 Task: Select the light modern in the preferred high contrast light color theme.
Action: Mouse moved to (20, 635)
Screenshot: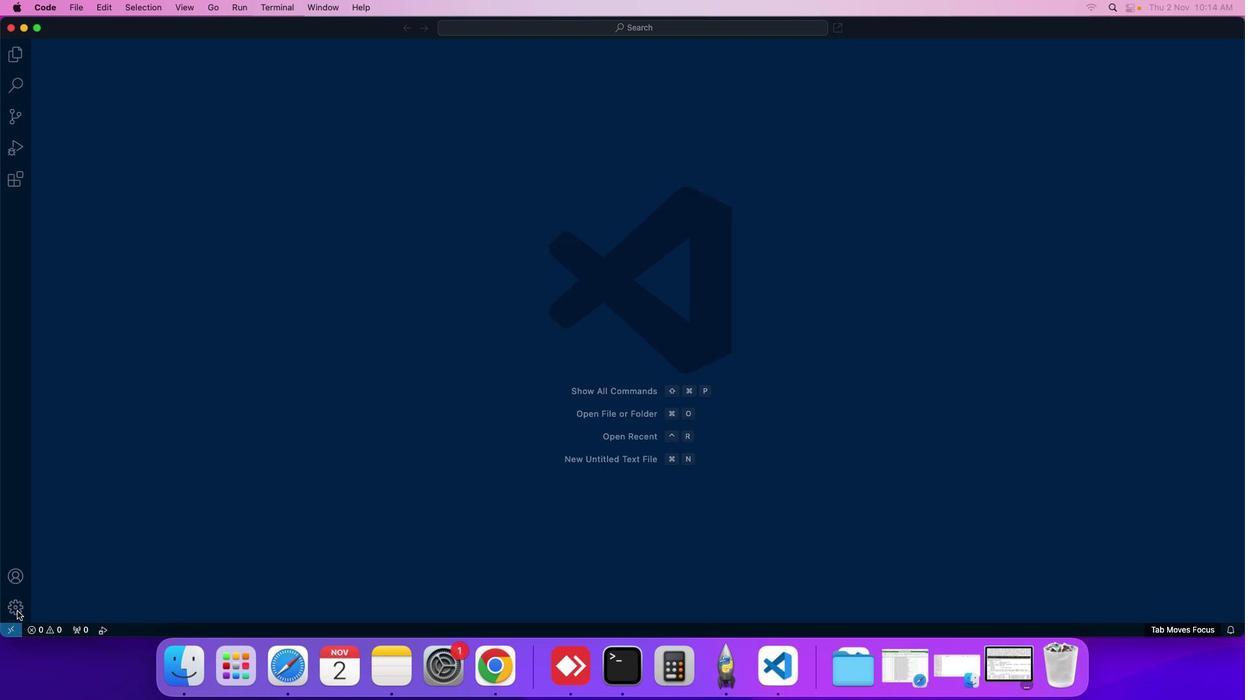 
Action: Mouse pressed left at (20, 635)
Screenshot: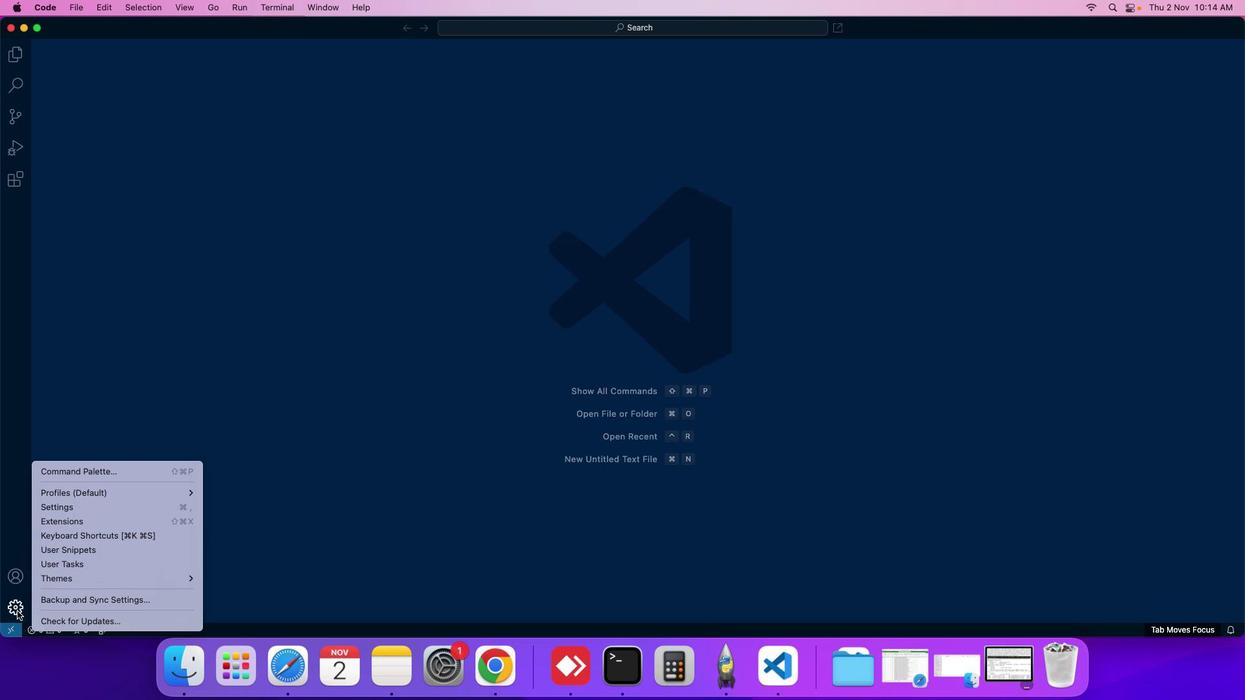 
Action: Mouse moved to (92, 513)
Screenshot: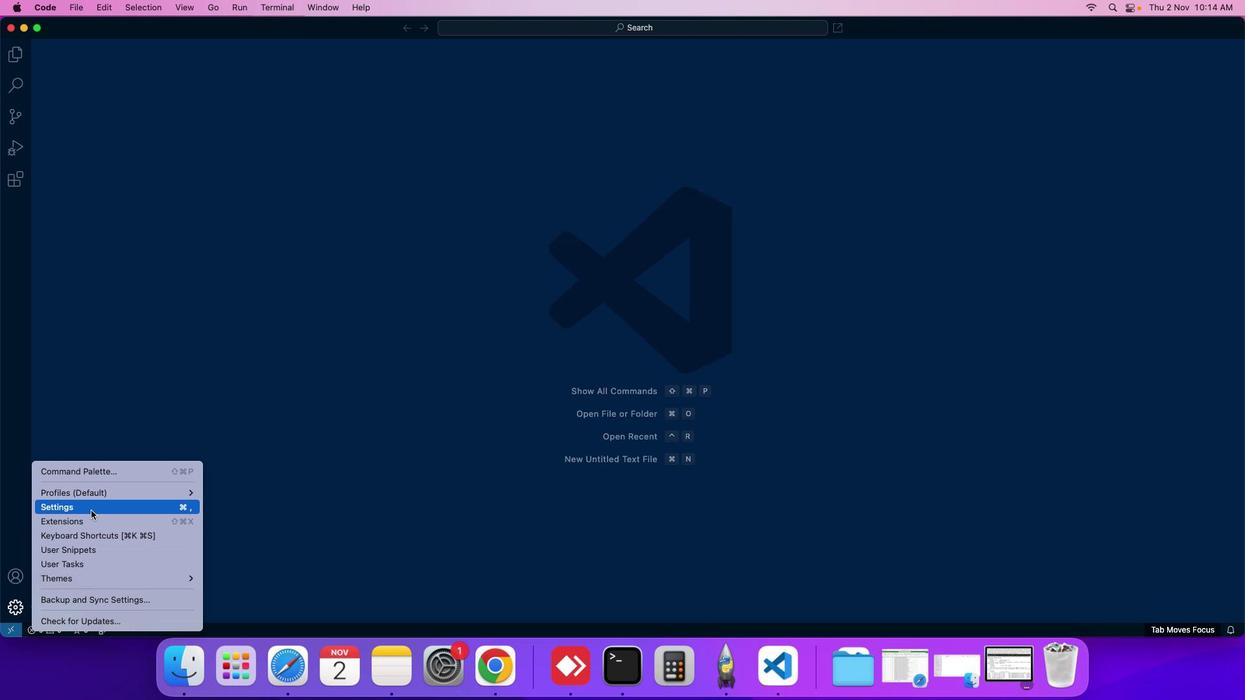 
Action: Mouse pressed left at (92, 513)
Screenshot: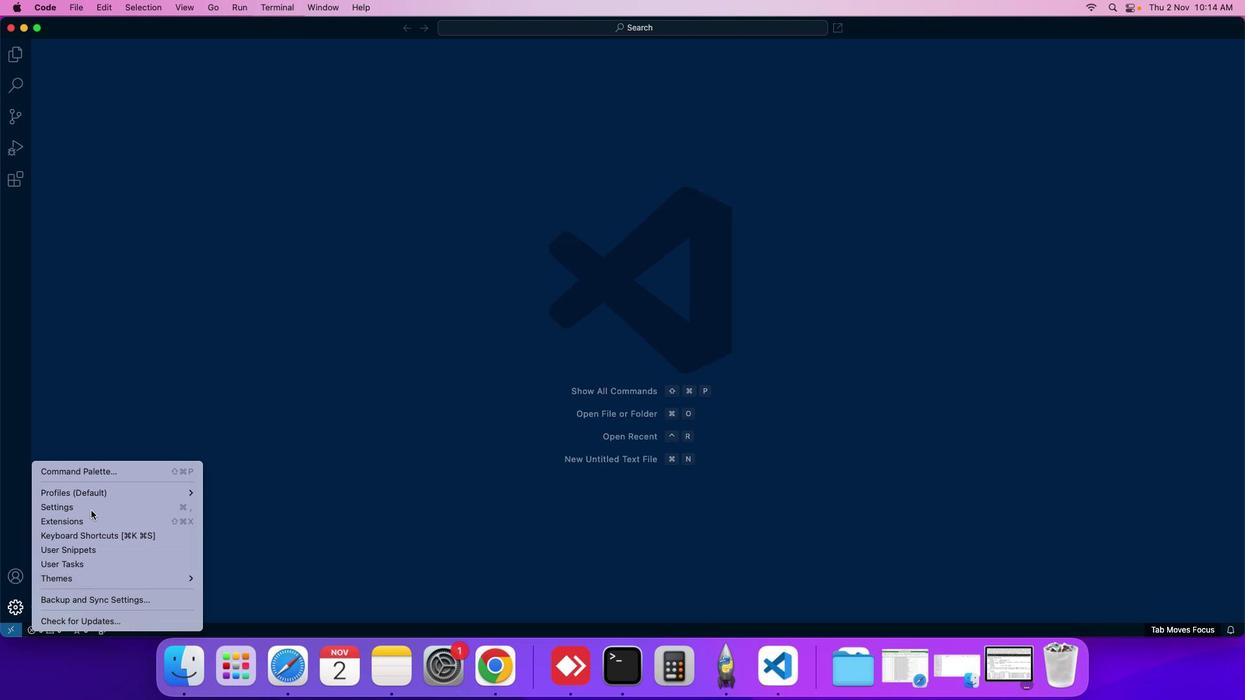 
Action: Mouse moved to (331, 87)
Screenshot: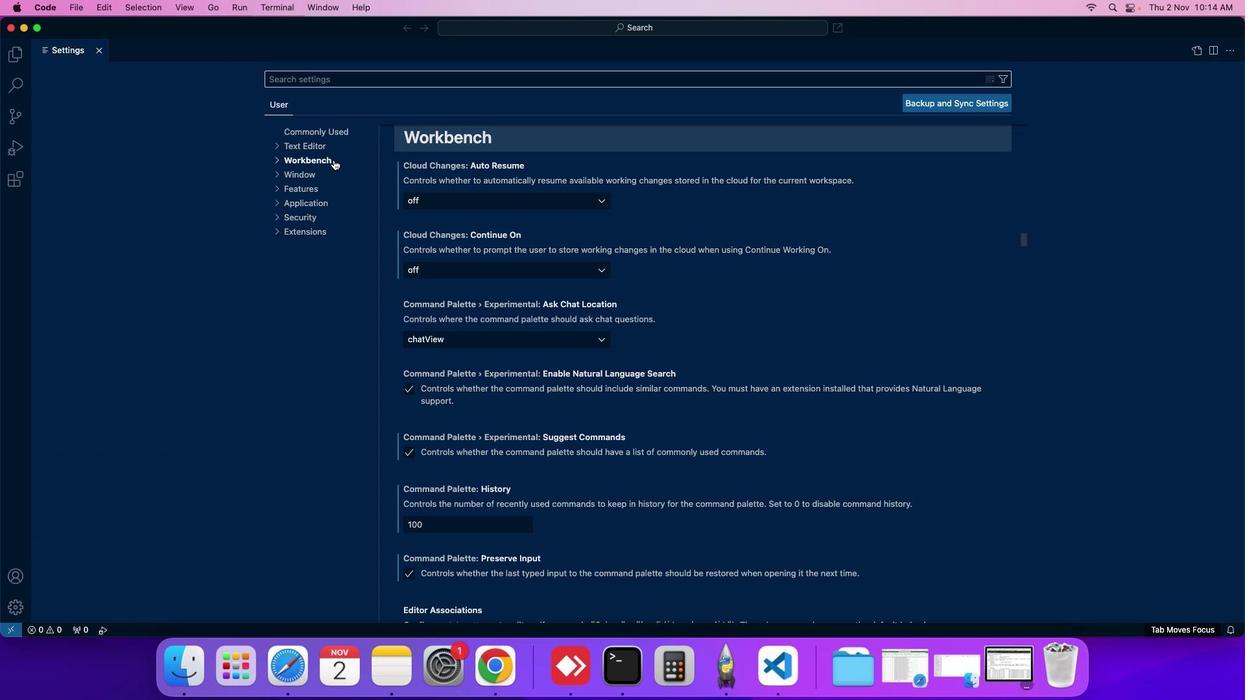
Action: Mouse pressed left at (331, 87)
Screenshot: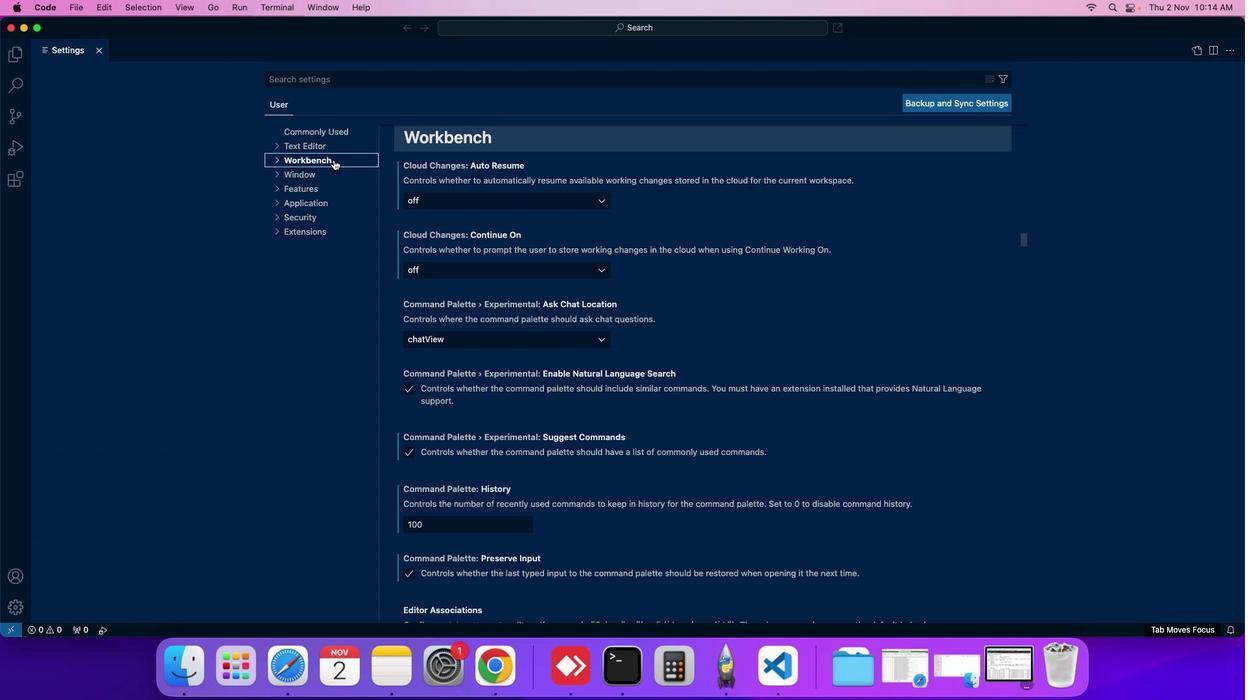 
Action: Mouse moved to (333, 105)
Screenshot: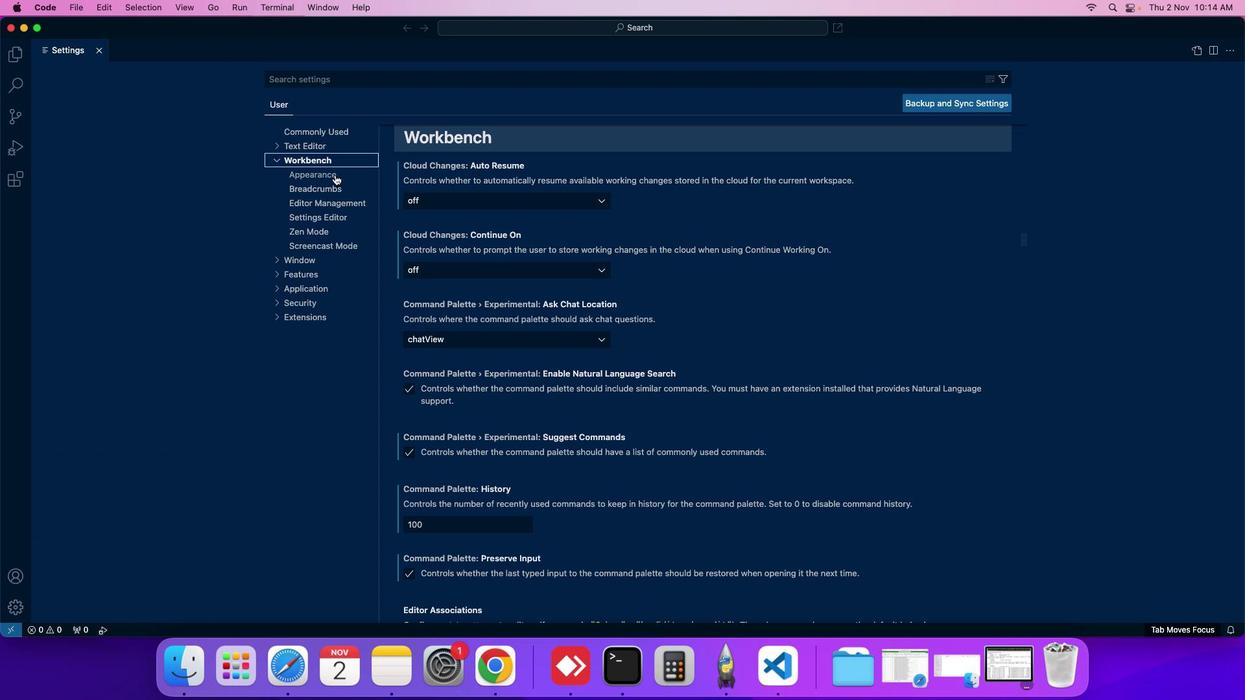 
Action: Mouse pressed left at (333, 105)
Screenshot: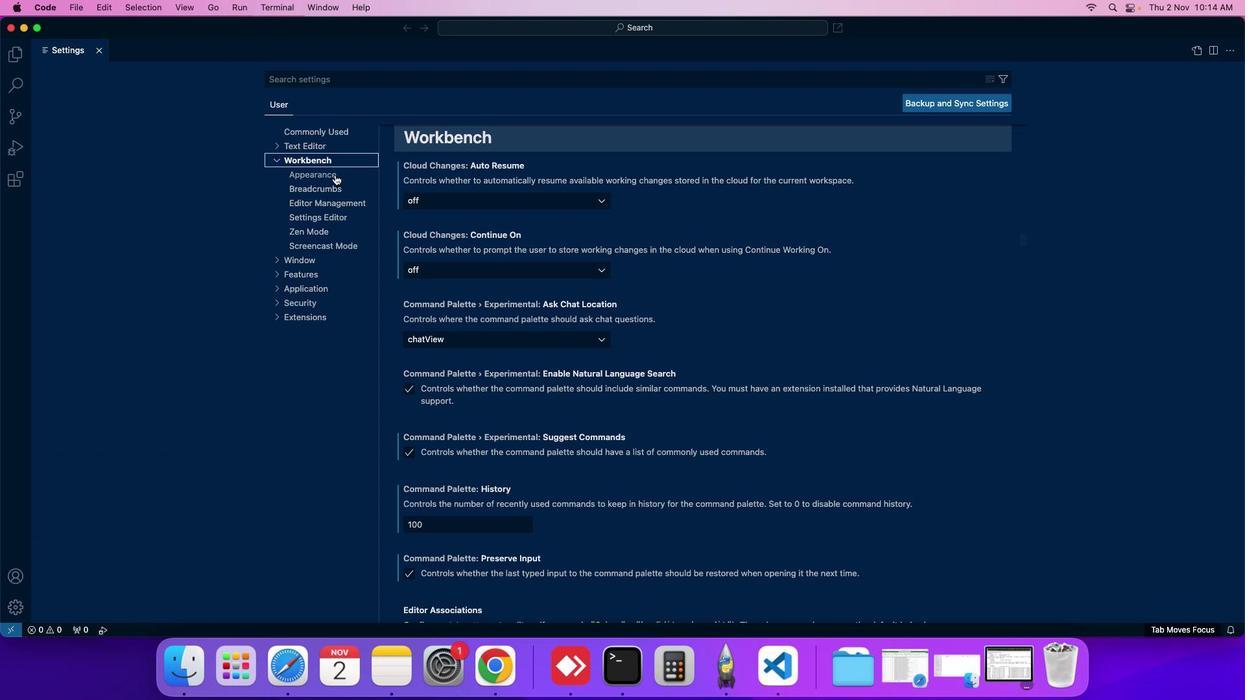 
Action: Mouse moved to (531, 312)
Screenshot: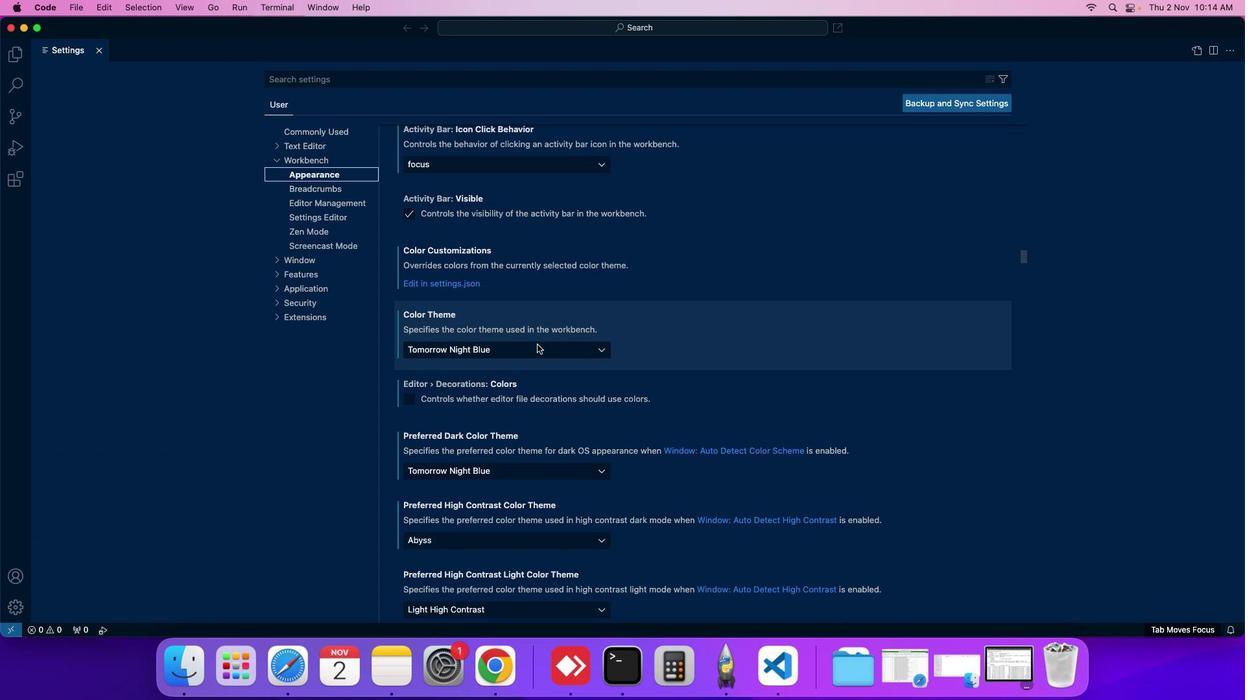 
Action: Mouse scrolled (531, 312) with delta (3, -106)
Screenshot: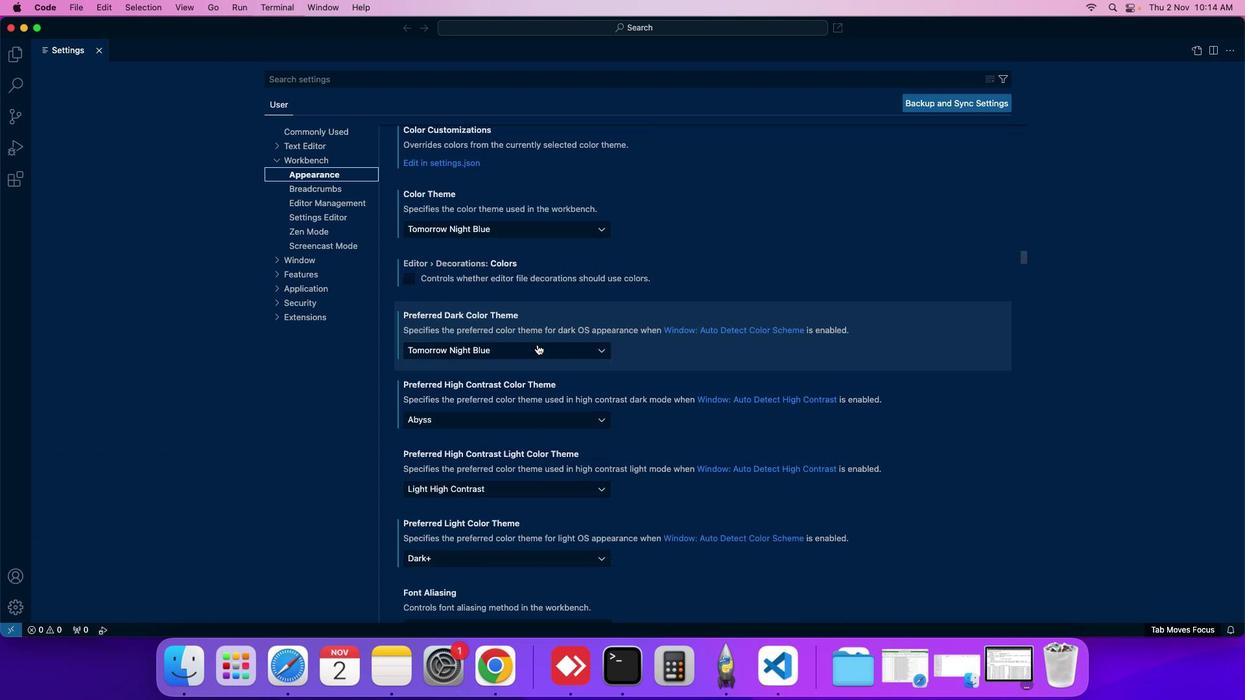 
Action: Mouse moved to (569, 476)
Screenshot: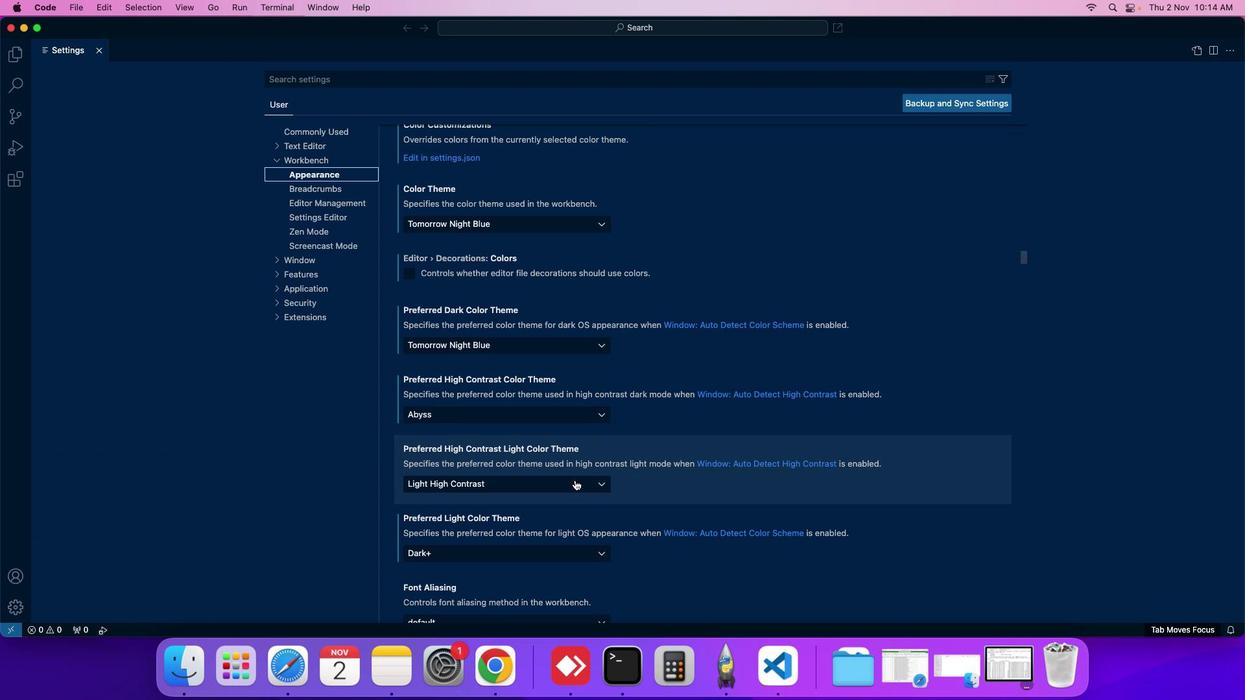 
Action: Mouse pressed left at (569, 476)
Screenshot: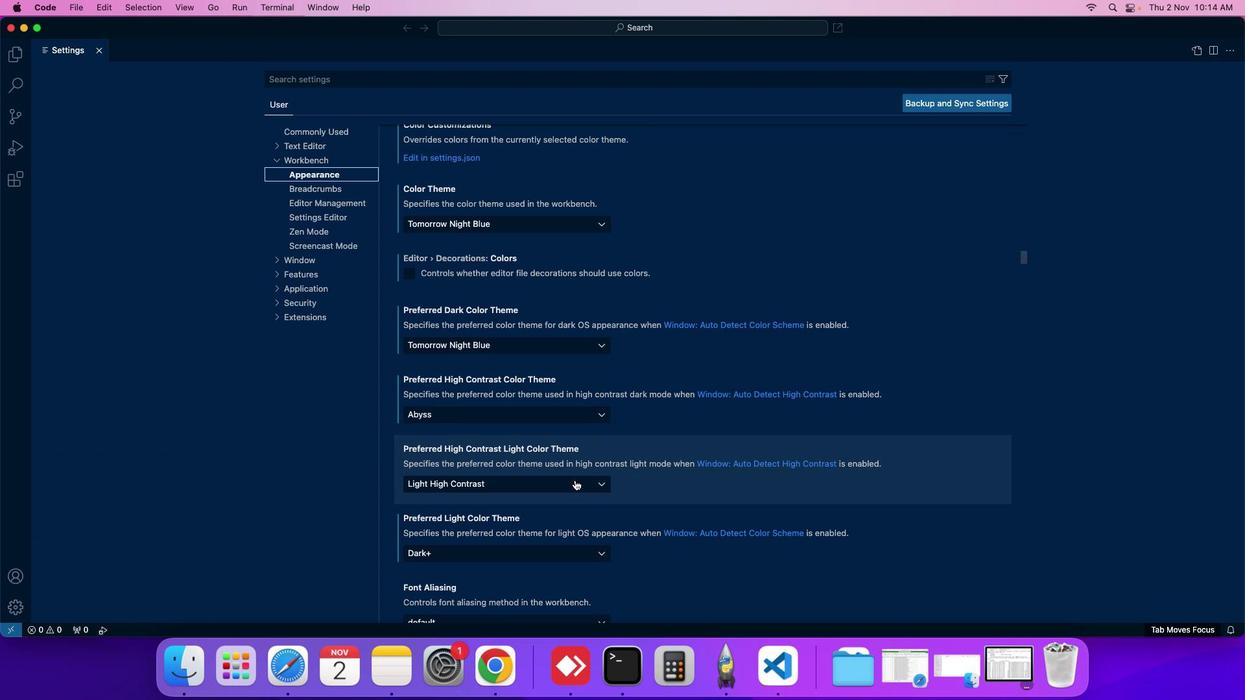 
Action: Mouse moved to (518, 572)
Screenshot: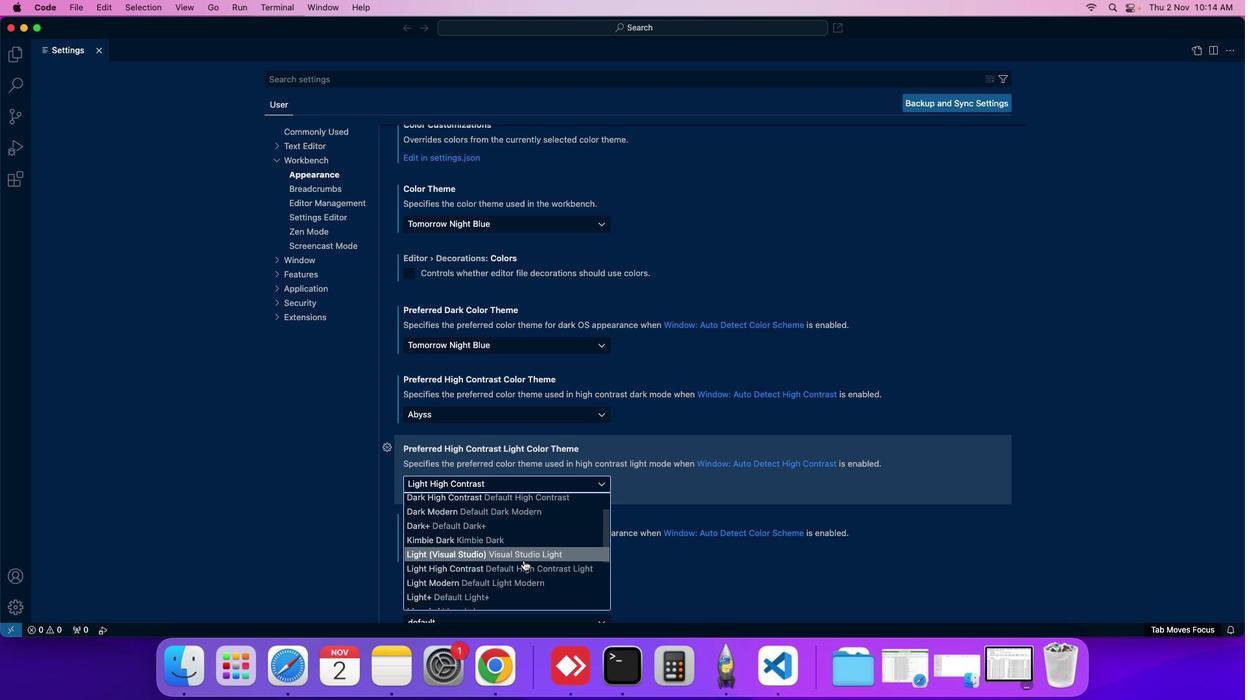 
Action: Mouse scrolled (518, 572) with delta (3, -106)
Screenshot: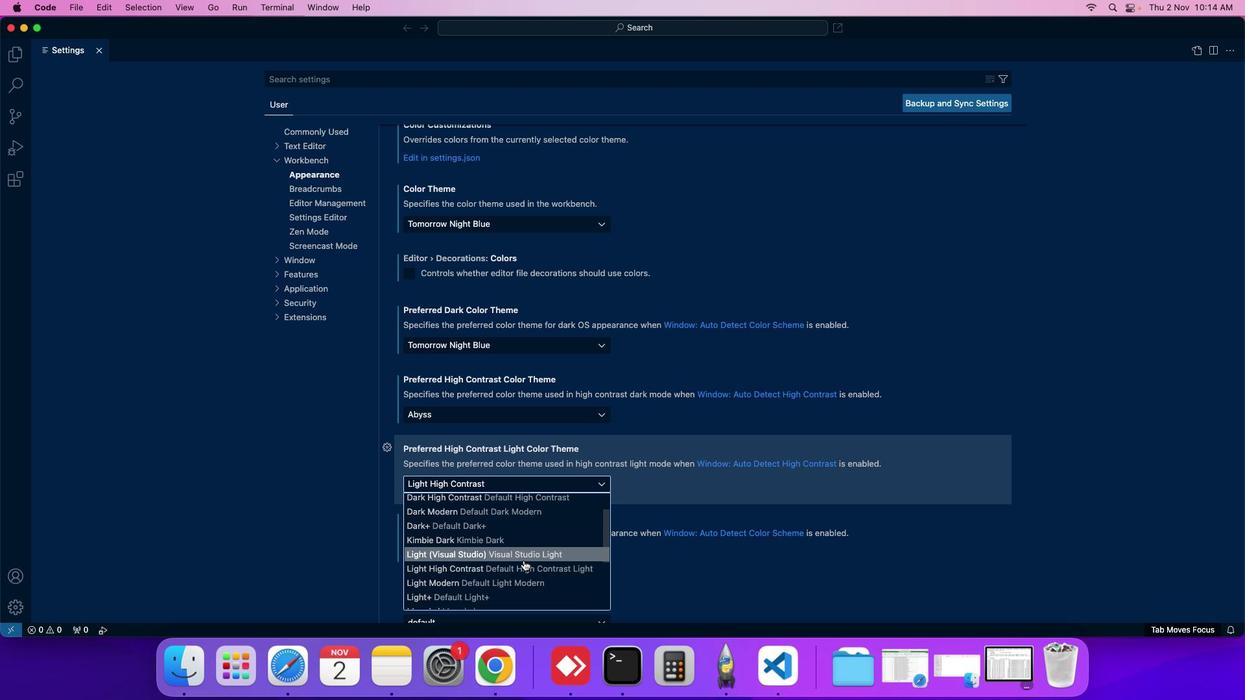 
Action: Mouse moved to (515, 593)
Screenshot: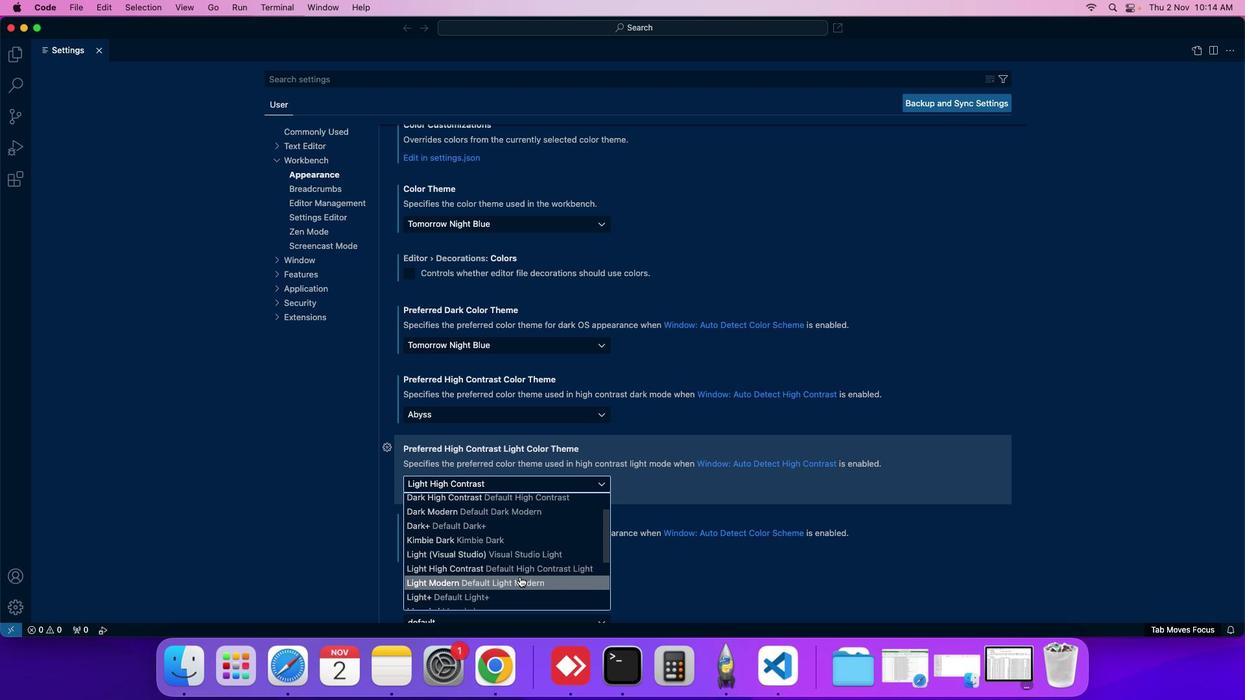 
Action: Mouse pressed left at (515, 593)
Screenshot: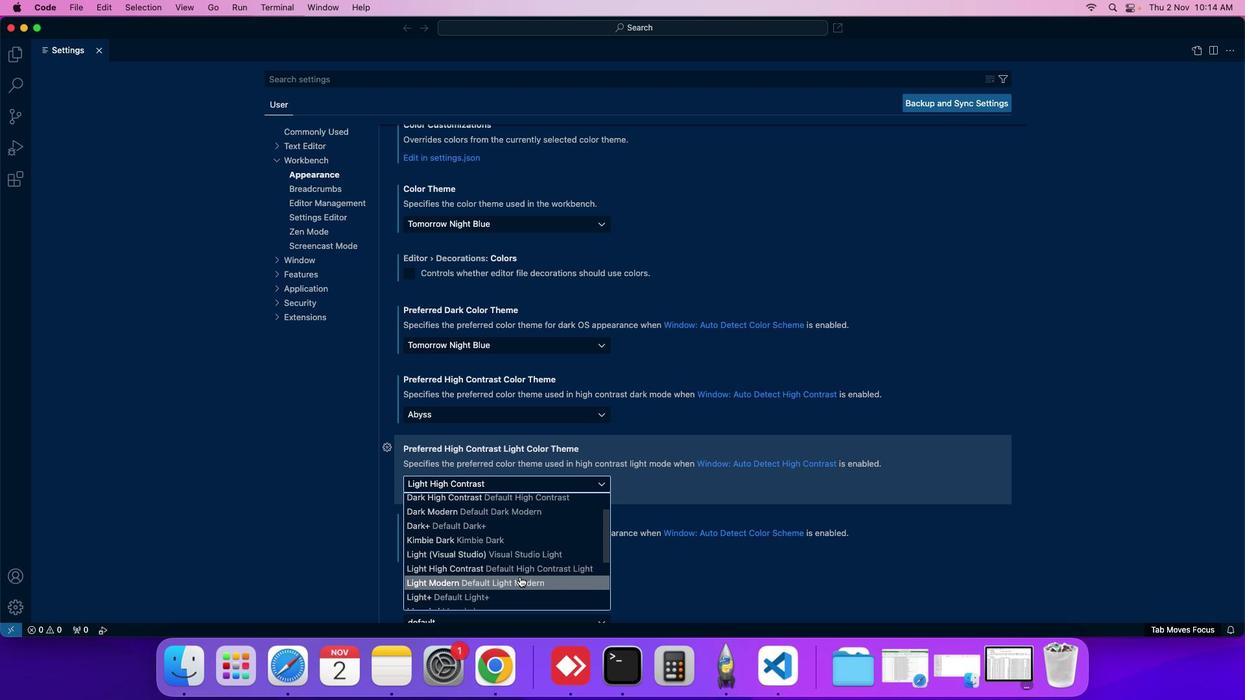 
Action: Mouse moved to (515, 593)
Screenshot: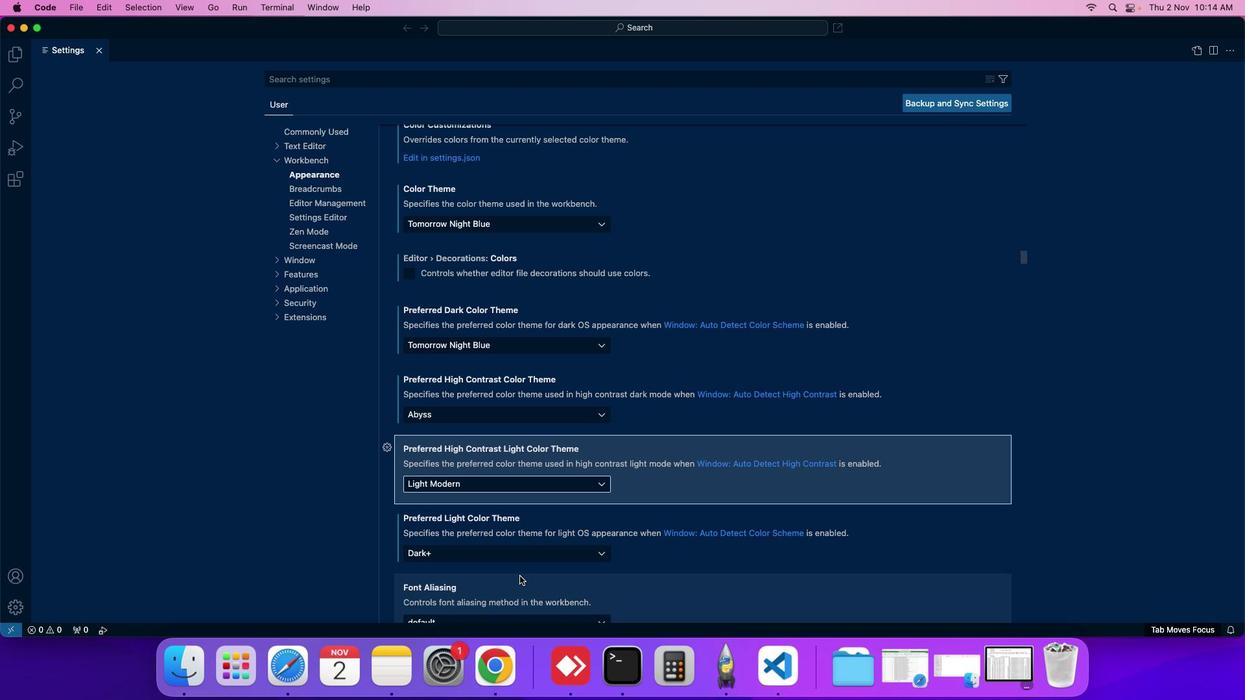 
